 Task: Look for products in the category "Pre-Mixed Cocktails" with lime flavor.
Action: Mouse moved to (913, 301)
Screenshot: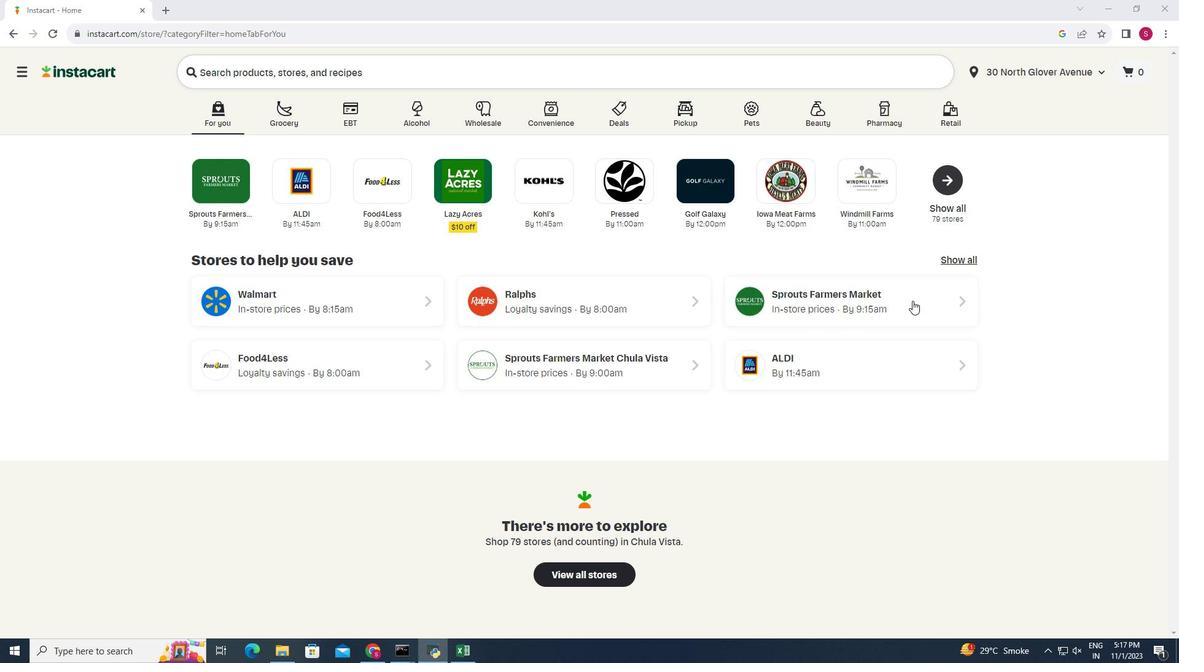 
Action: Mouse pressed left at (913, 301)
Screenshot: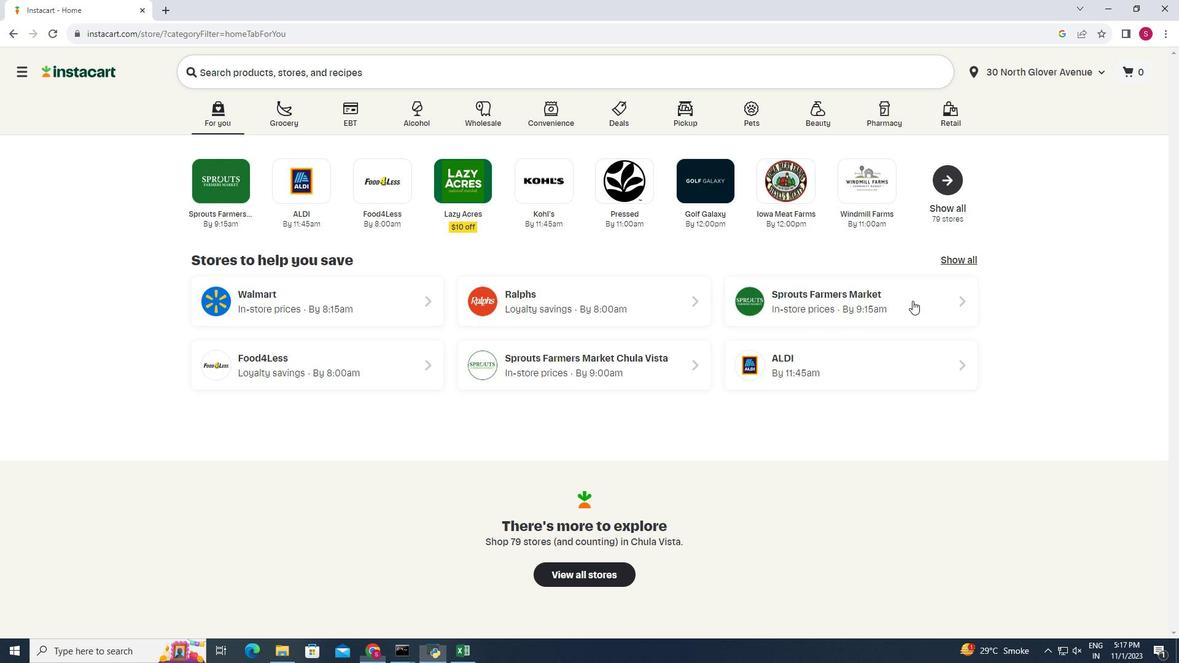 
Action: Mouse moved to (68, 596)
Screenshot: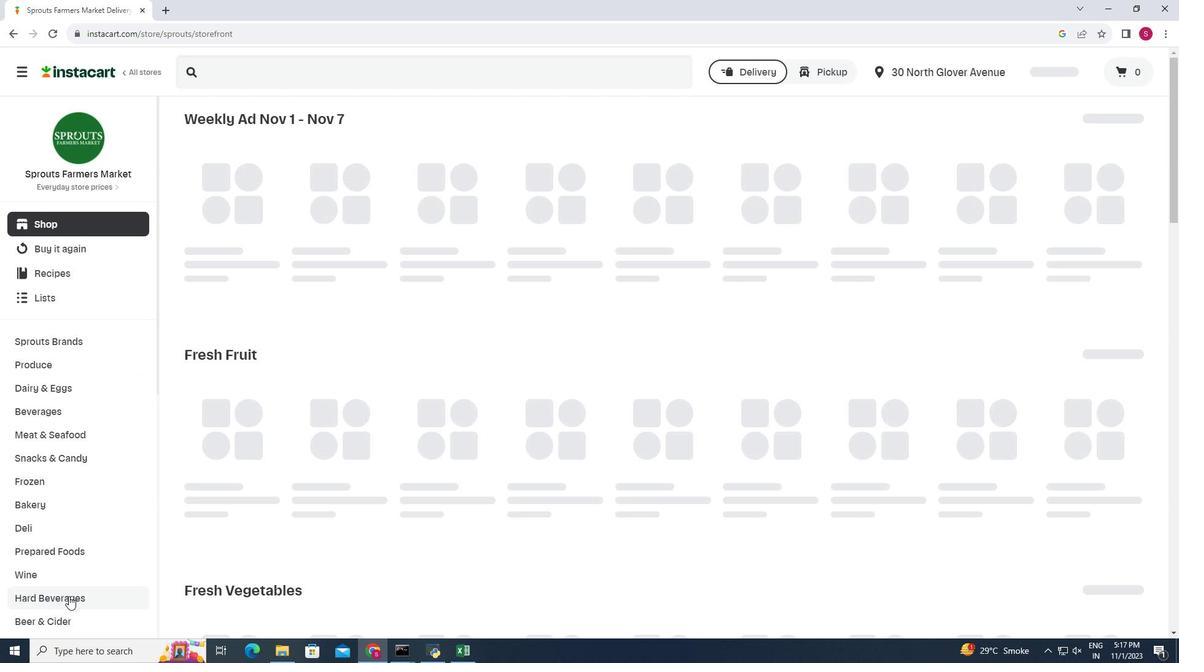 
Action: Mouse pressed left at (68, 596)
Screenshot: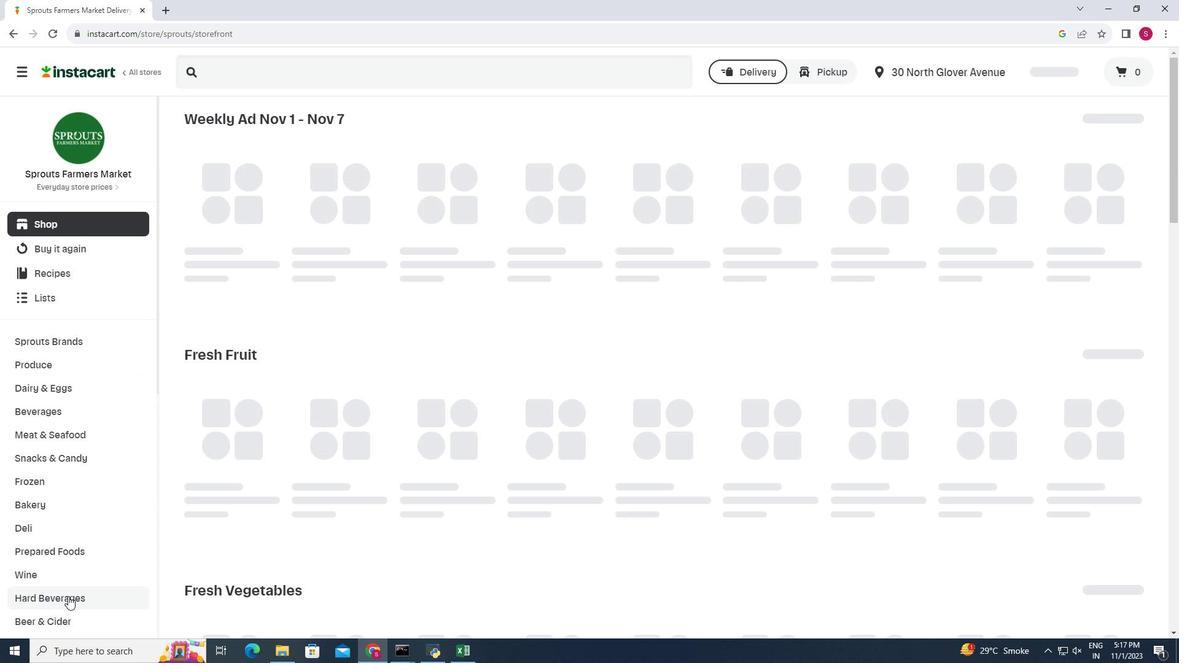 
Action: Mouse moved to (487, 149)
Screenshot: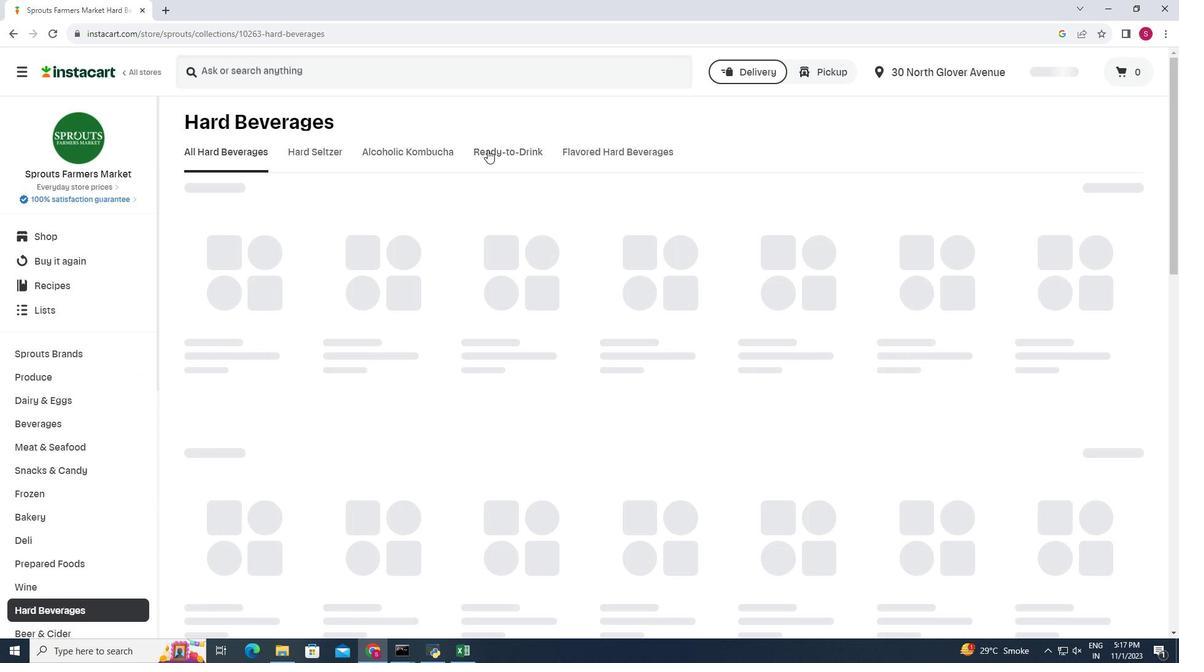 
Action: Mouse pressed left at (487, 149)
Screenshot: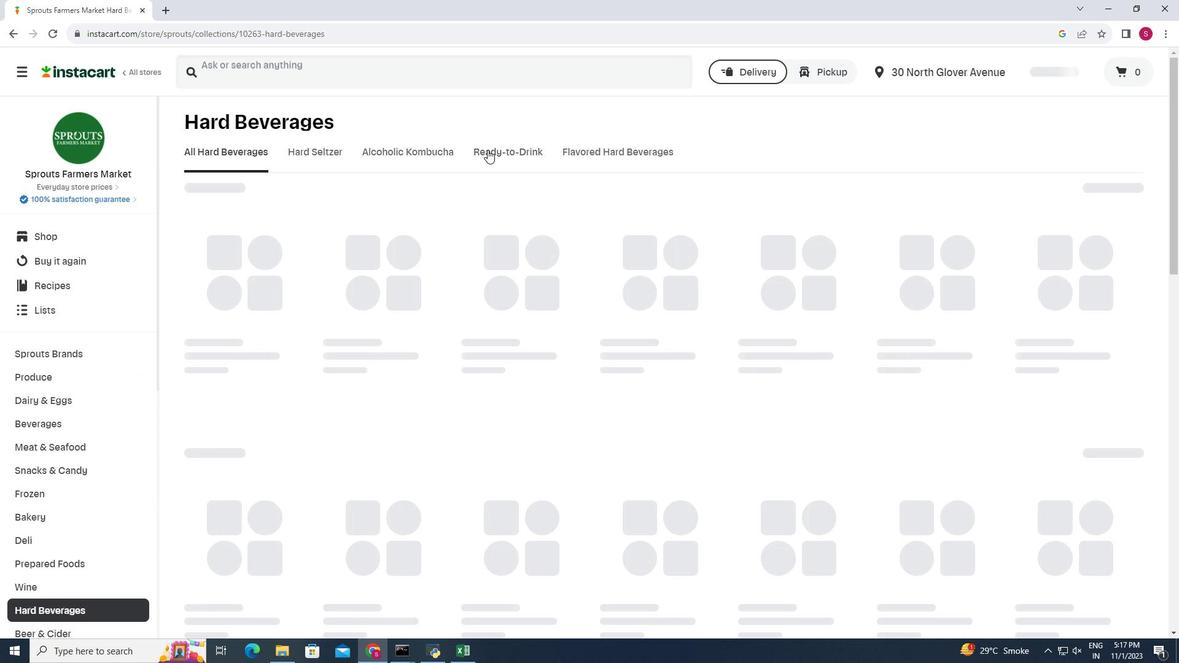 
Action: Mouse moved to (466, 192)
Screenshot: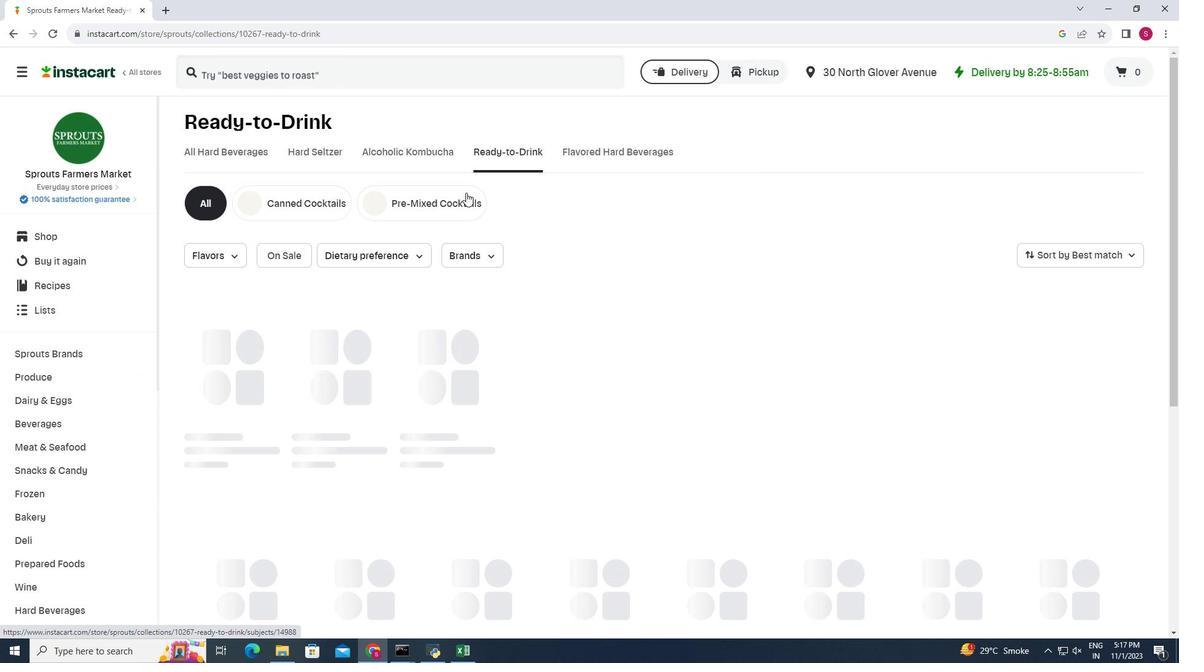 
Action: Mouse pressed left at (466, 192)
Screenshot: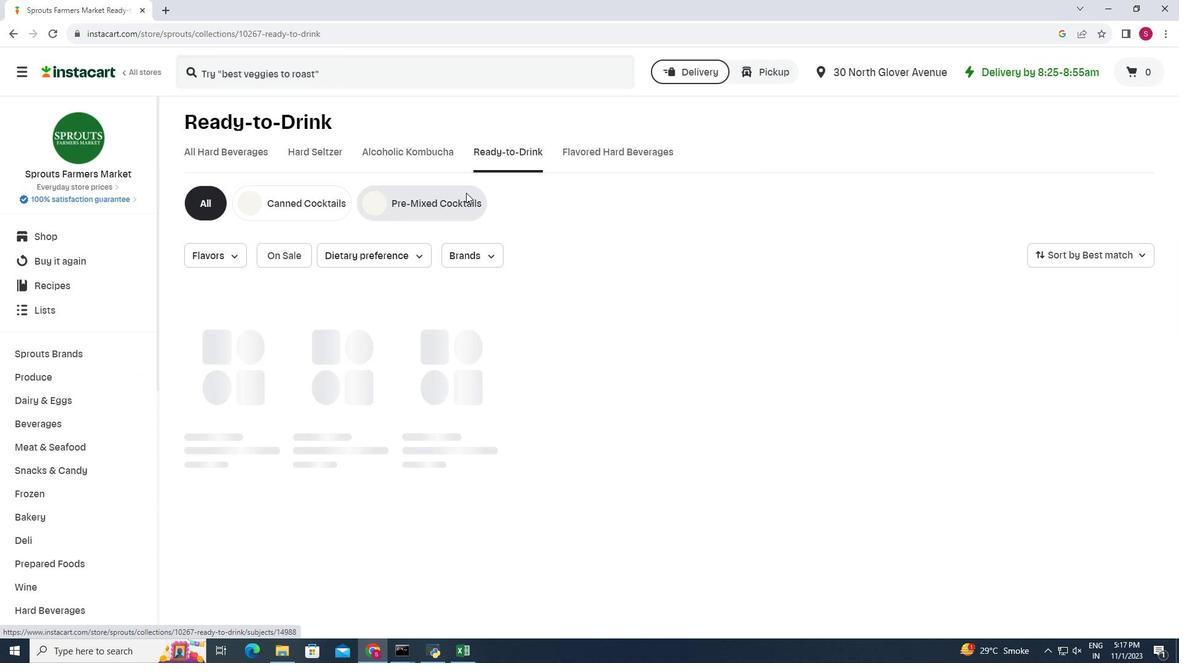
Action: Mouse moved to (229, 253)
Screenshot: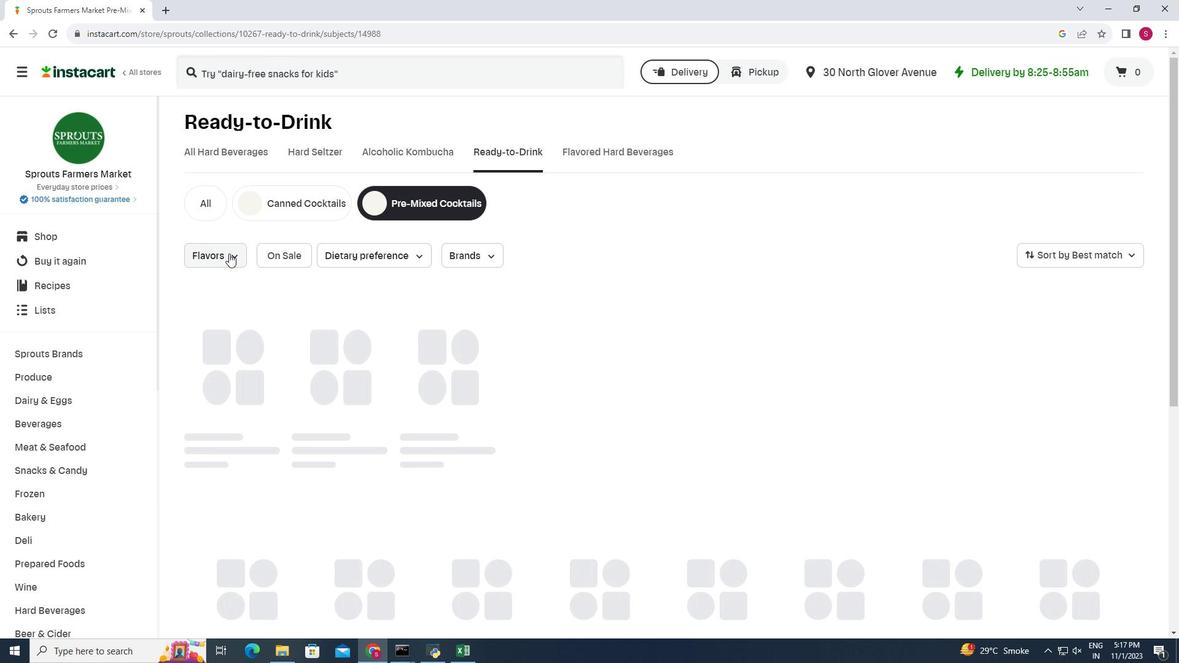 
Action: Mouse pressed left at (229, 253)
Screenshot: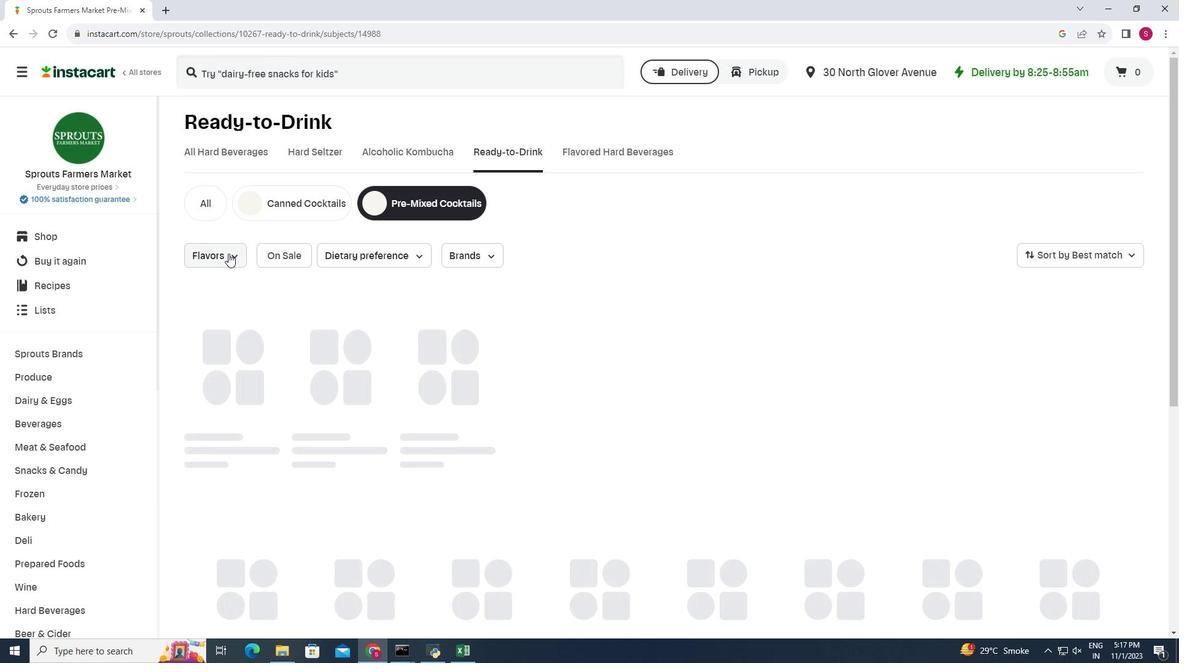 
Action: Mouse moved to (210, 352)
Screenshot: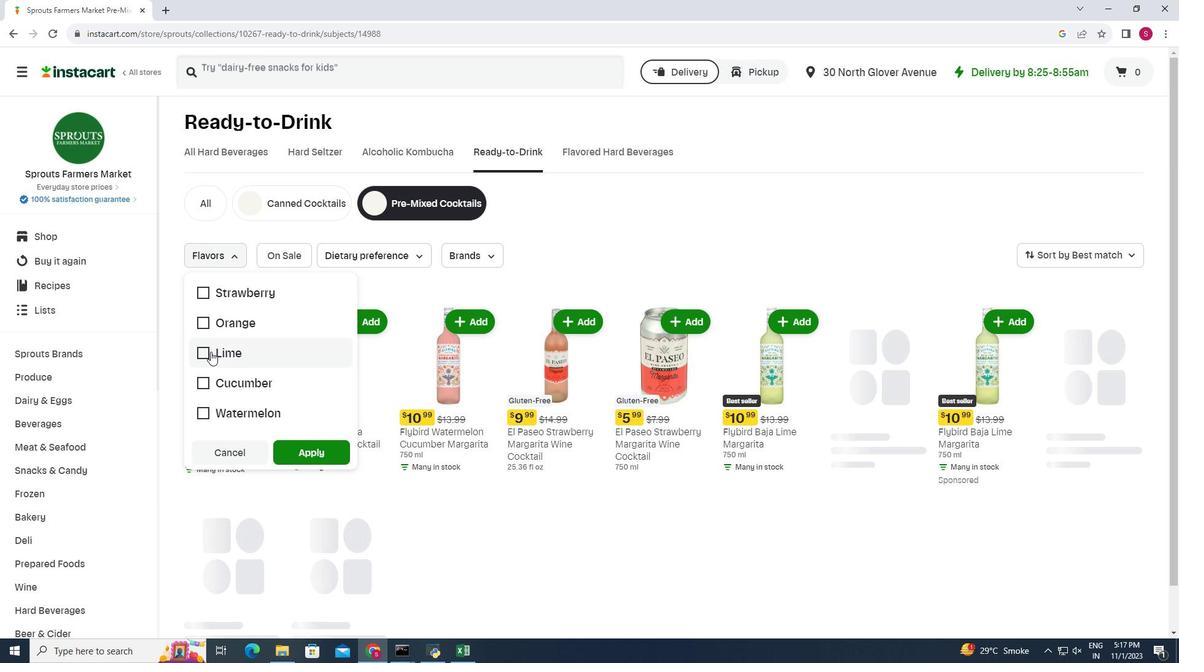 
Action: Mouse pressed left at (210, 352)
Screenshot: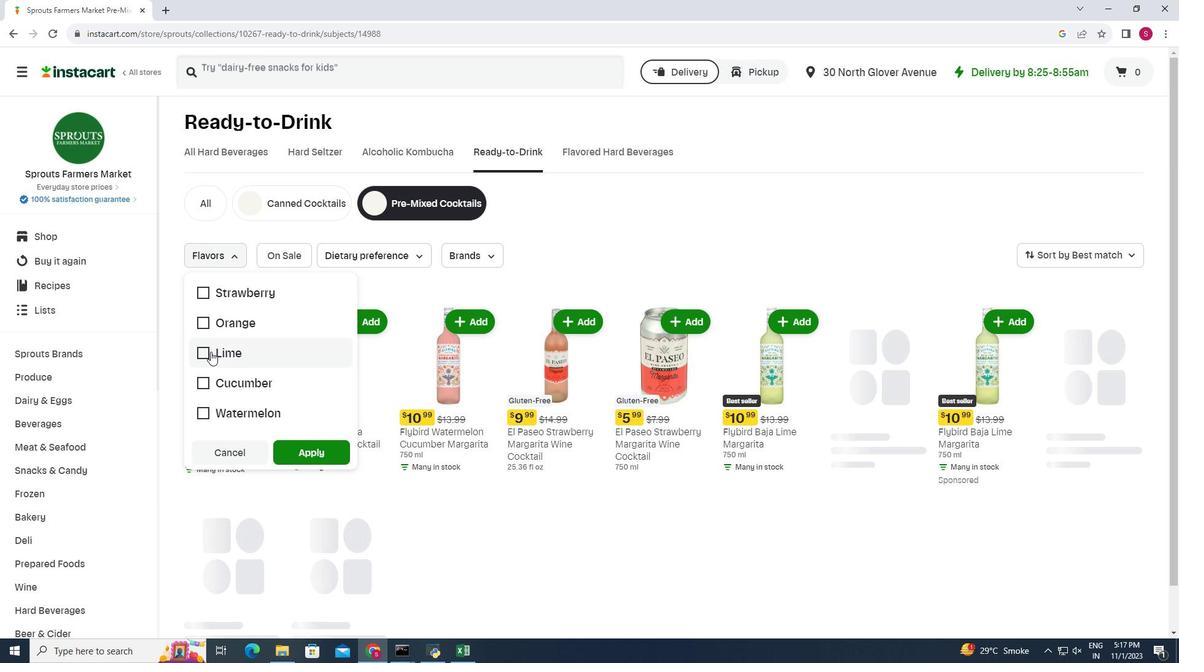 
Action: Mouse moved to (325, 449)
Screenshot: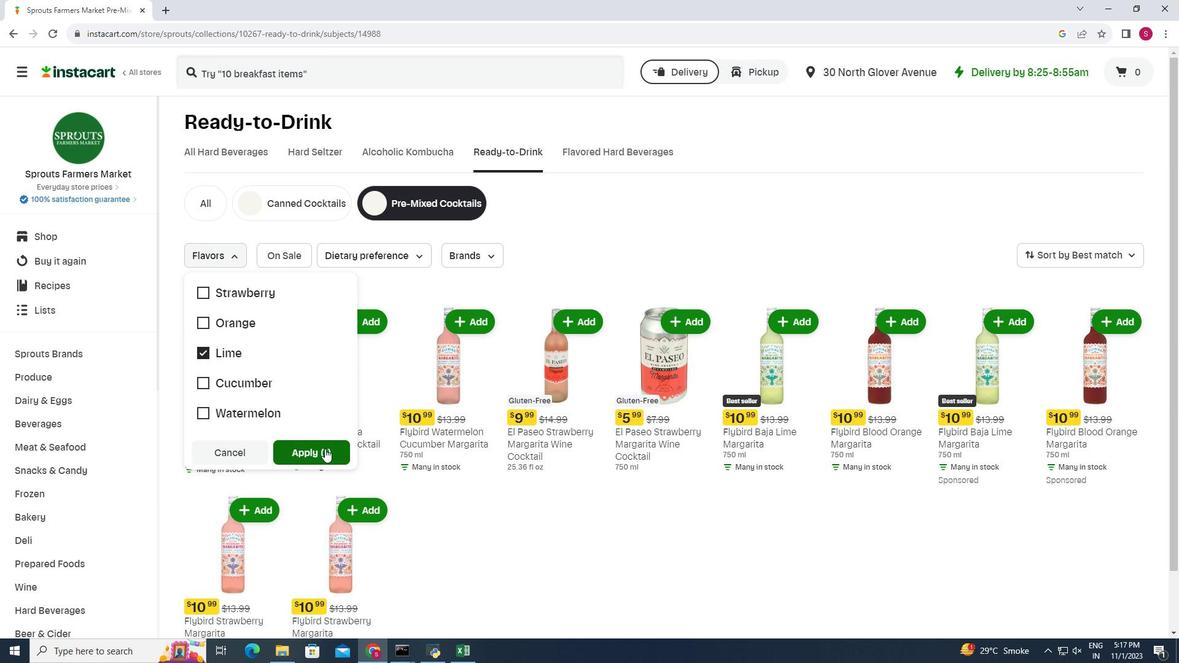 
Action: Mouse pressed left at (325, 449)
Screenshot: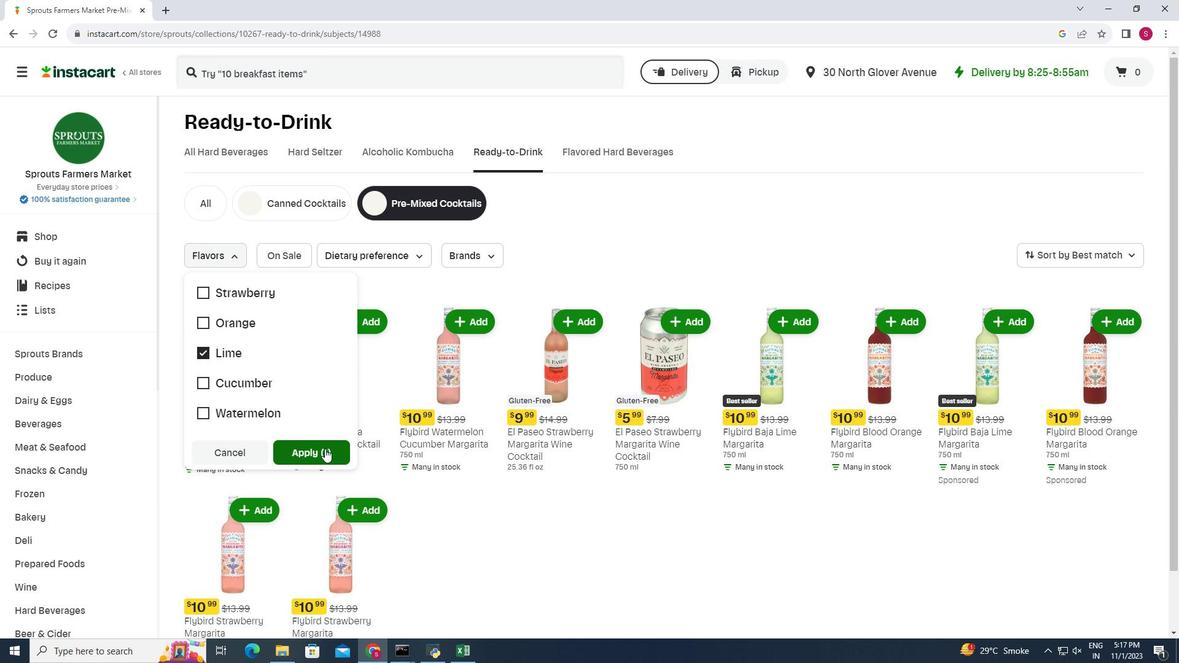 
Action: Mouse moved to (650, 373)
Screenshot: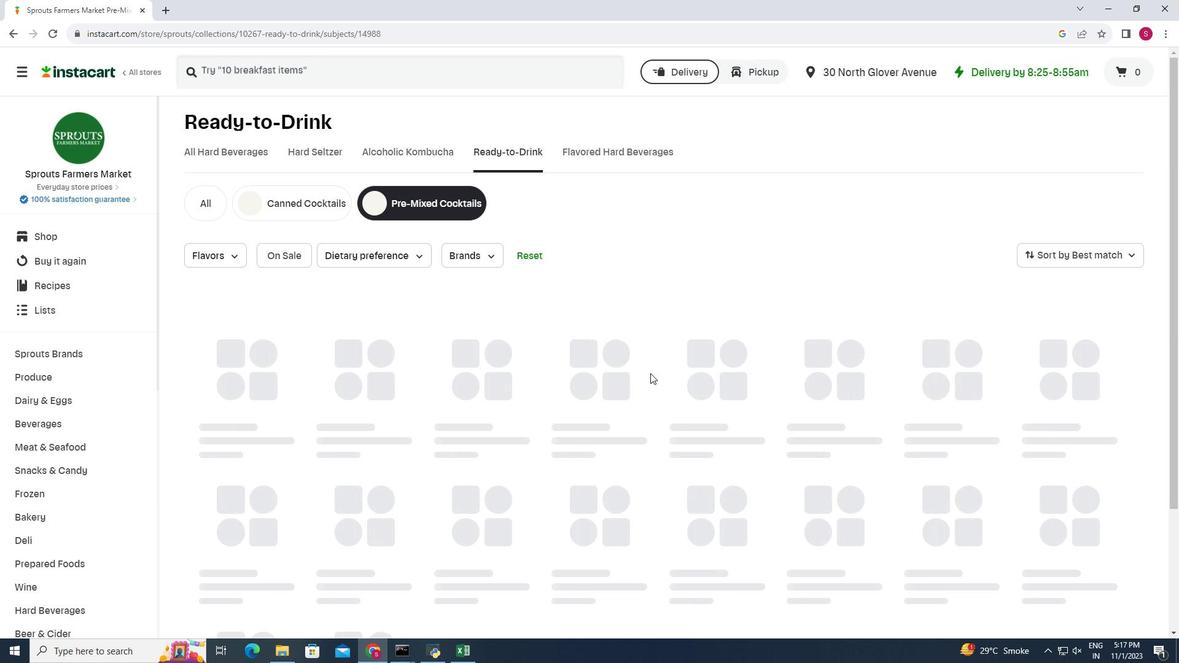 
Action: Mouse scrolled (650, 373) with delta (0, 0)
Screenshot: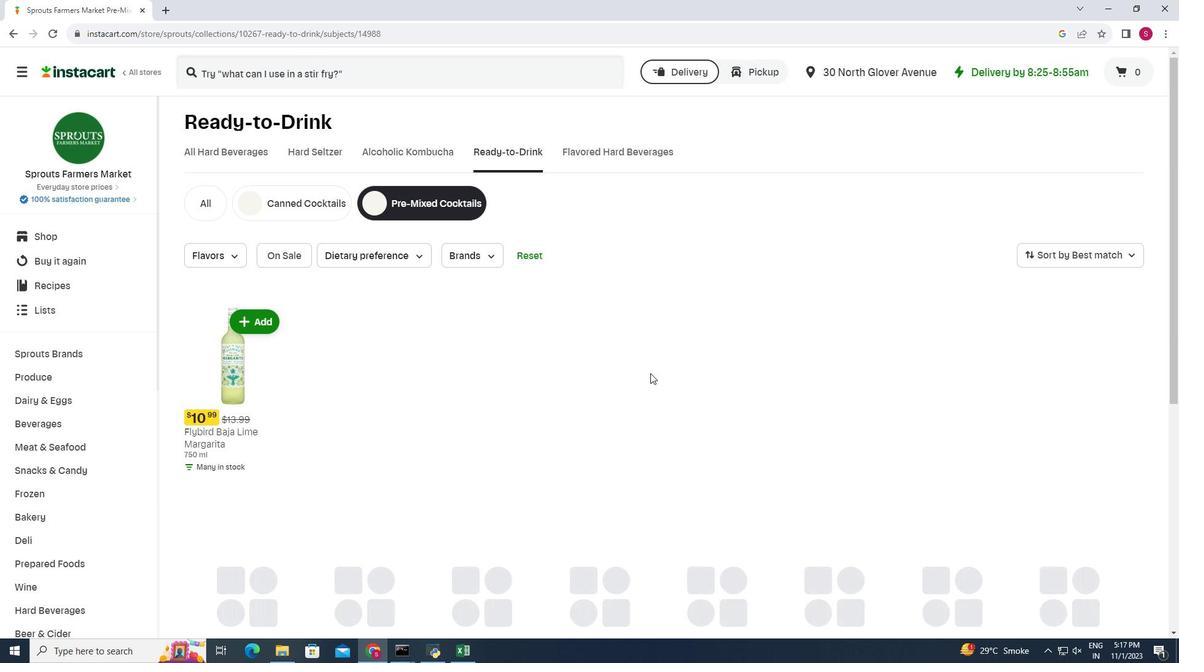 
Action: Mouse scrolled (650, 373) with delta (0, 0)
Screenshot: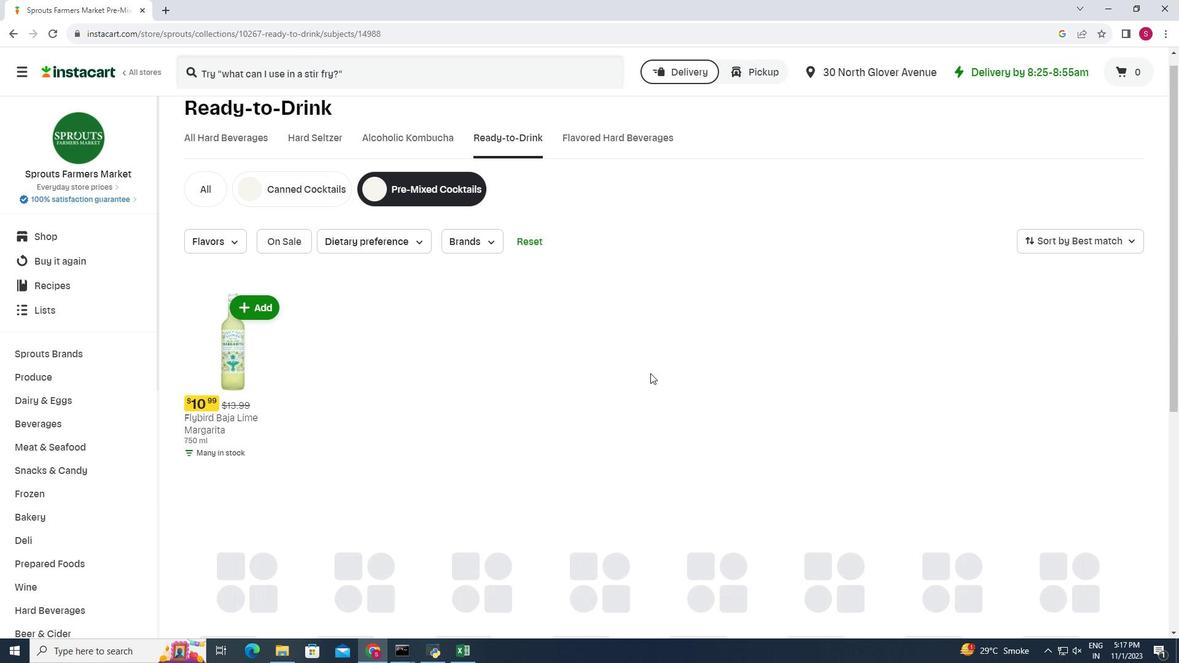 
Action: Mouse scrolled (650, 373) with delta (0, 0)
Screenshot: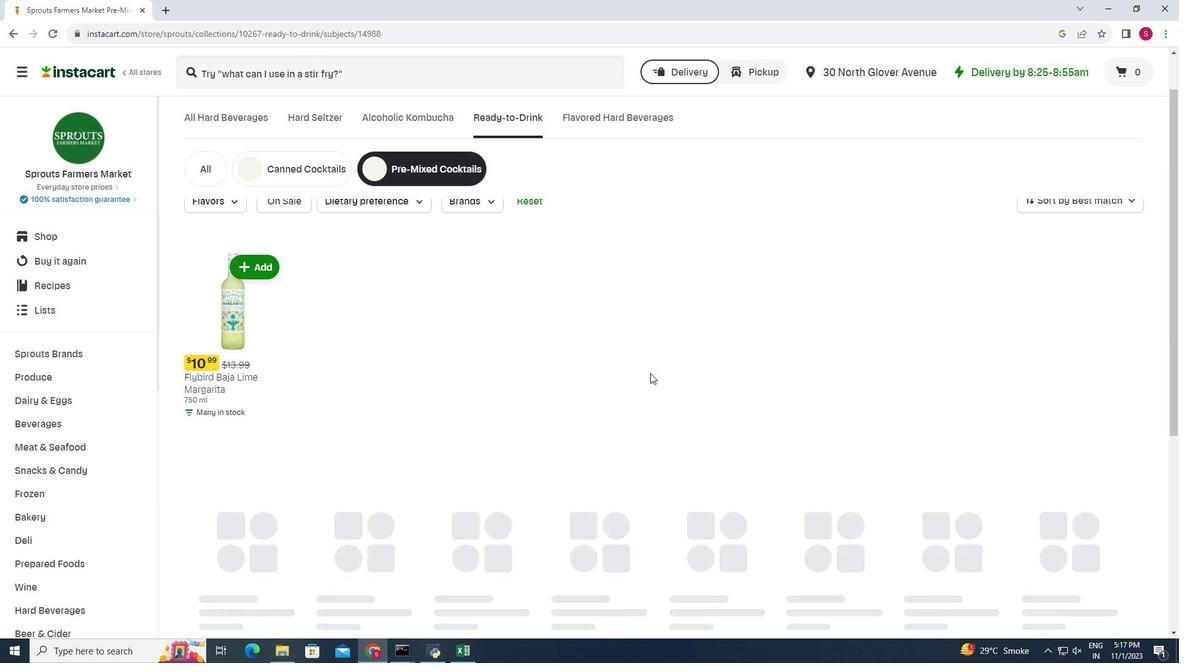 
Action: Mouse scrolled (650, 373) with delta (0, 0)
Screenshot: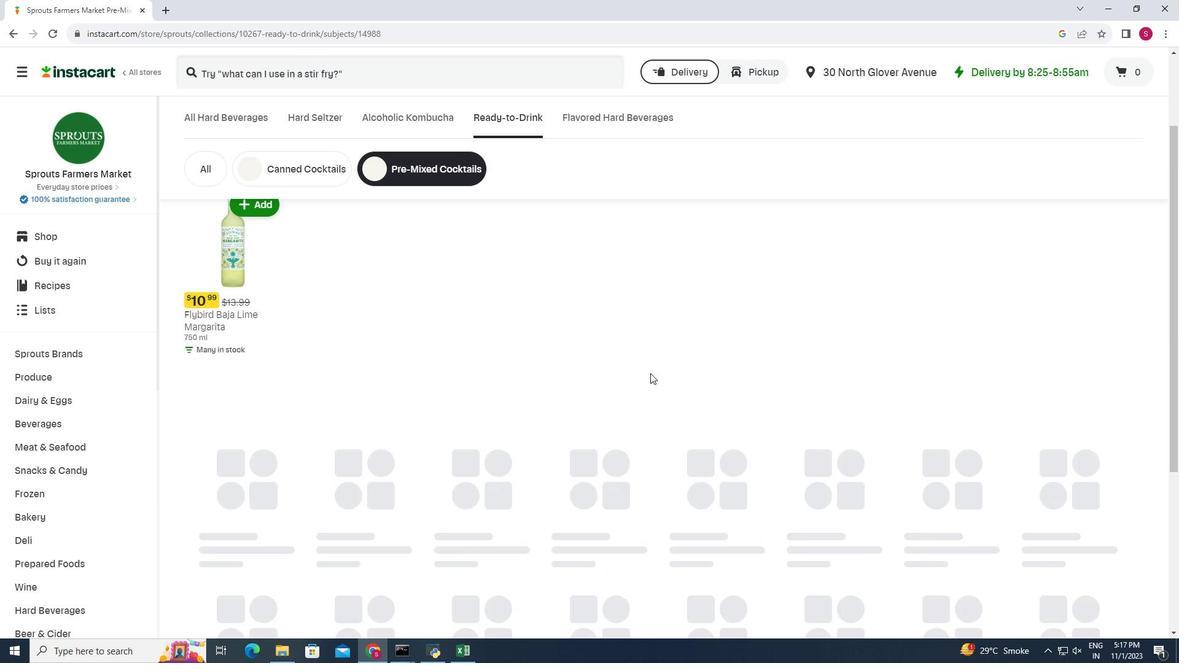 
Action: Mouse scrolled (650, 373) with delta (0, 0)
Screenshot: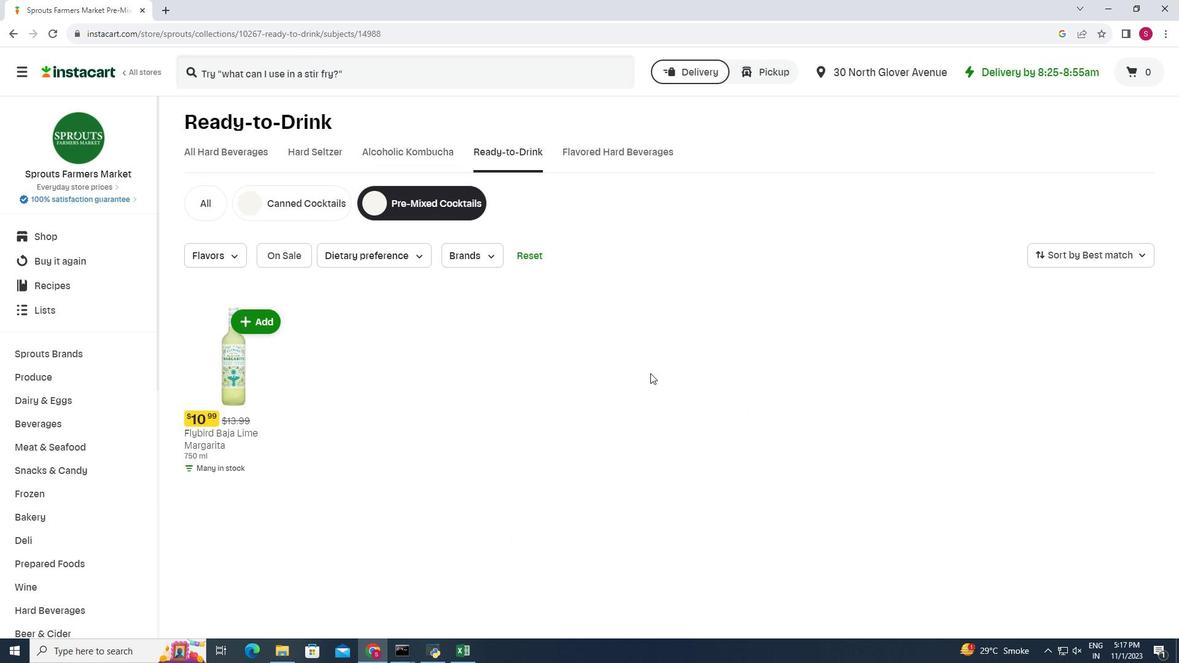 
Action: Mouse scrolled (650, 373) with delta (0, 0)
Screenshot: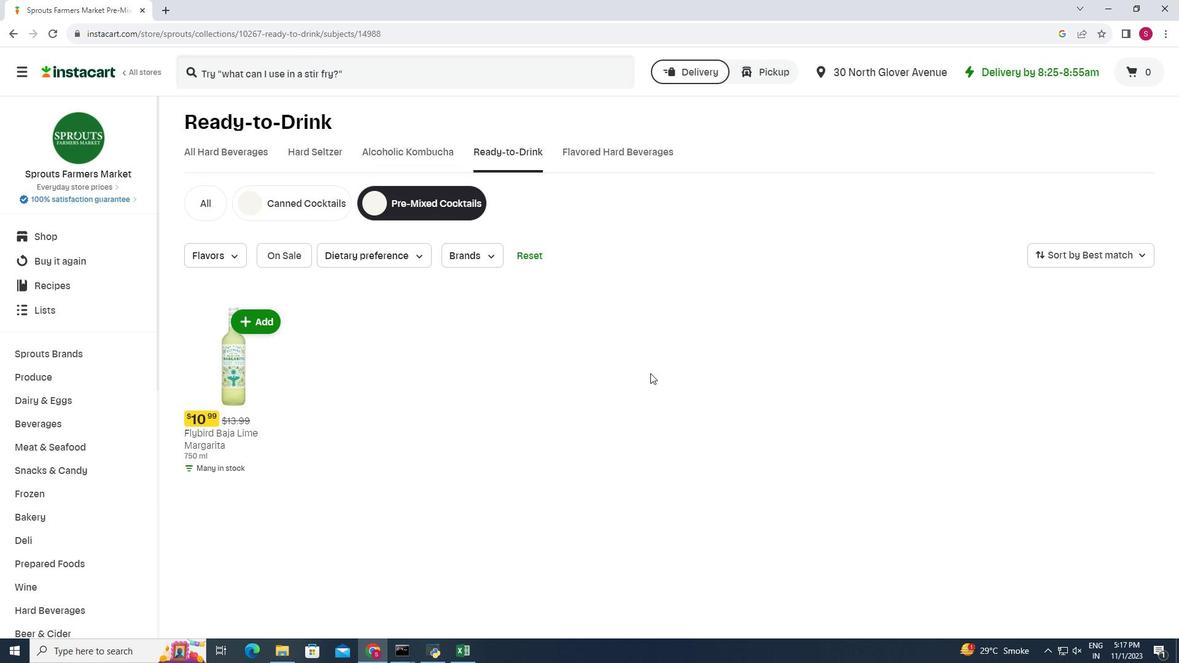 
